 Task: Assign in the project TriumphTech the issue 'Implement a new cloud-based customer service platform for a company with omnichannel communication and AI-powered chatbots' to the sprint 'Epic Excursion'.
Action: Mouse moved to (1043, 202)
Screenshot: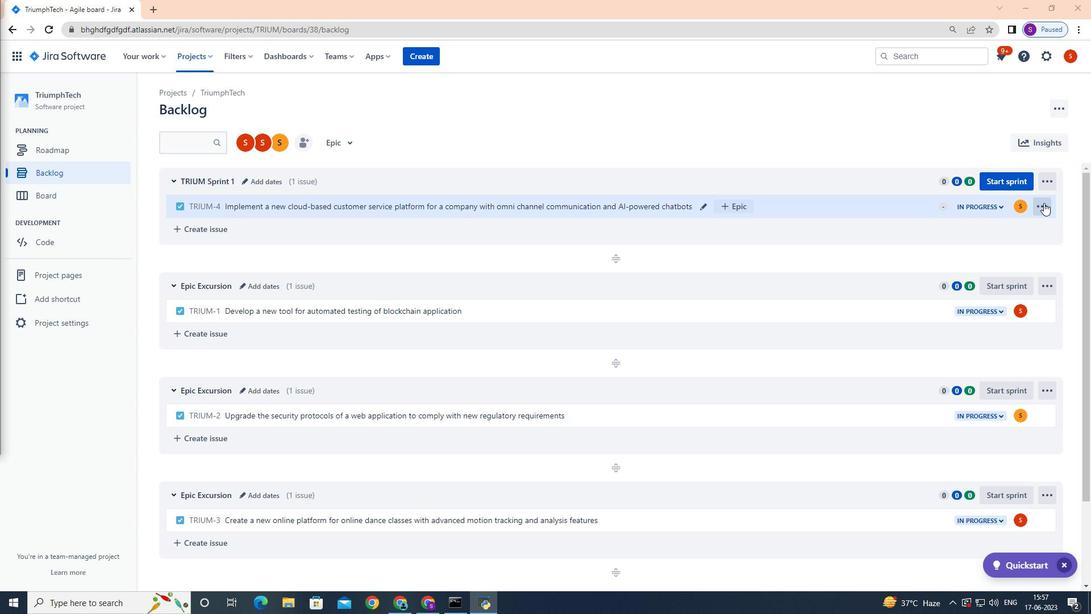 
Action: Mouse pressed left at (1043, 202)
Screenshot: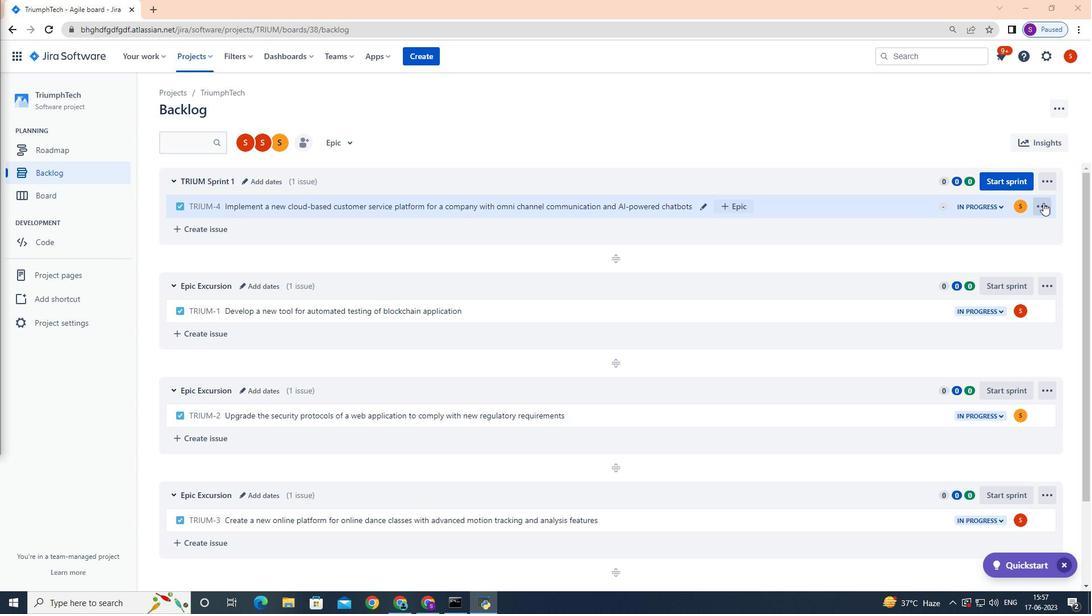 
Action: Mouse moved to (1024, 370)
Screenshot: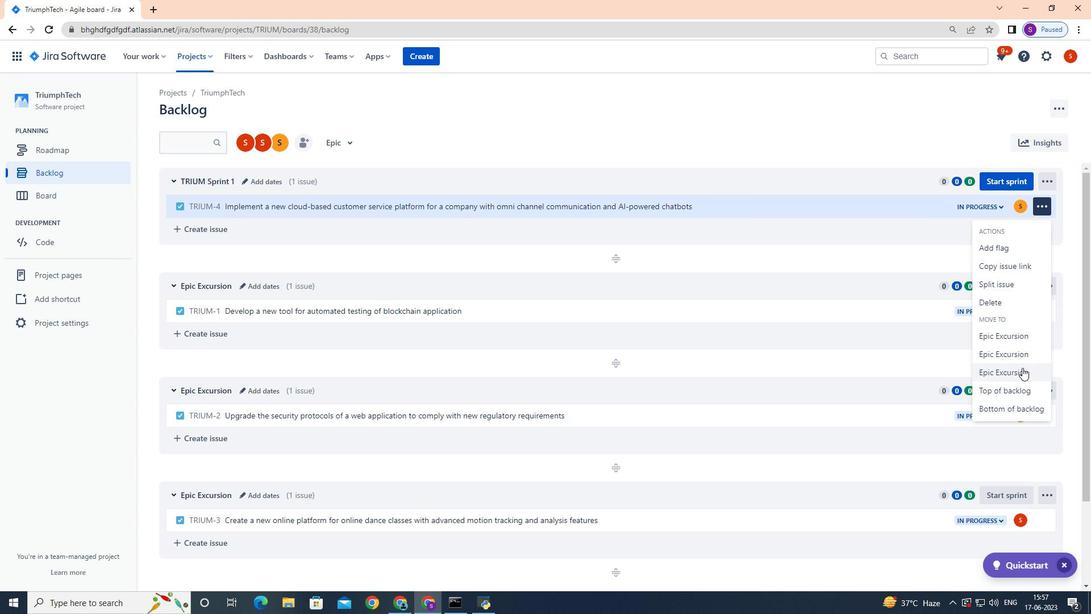 
Action: Mouse pressed left at (1024, 370)
Screenshot: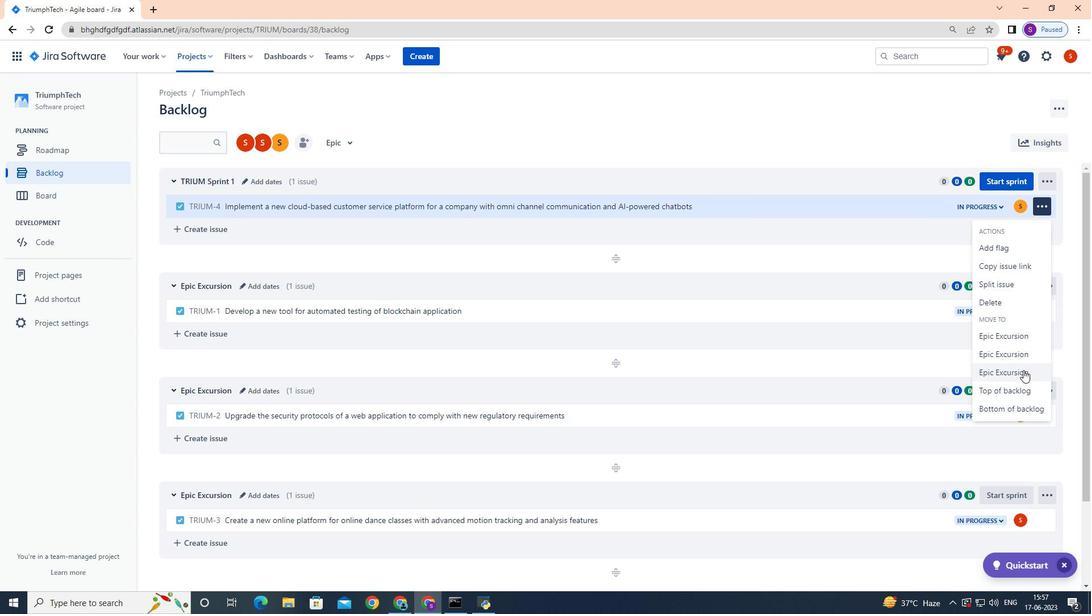 
Action: Mouse moved to (792, 137)
Screenshot: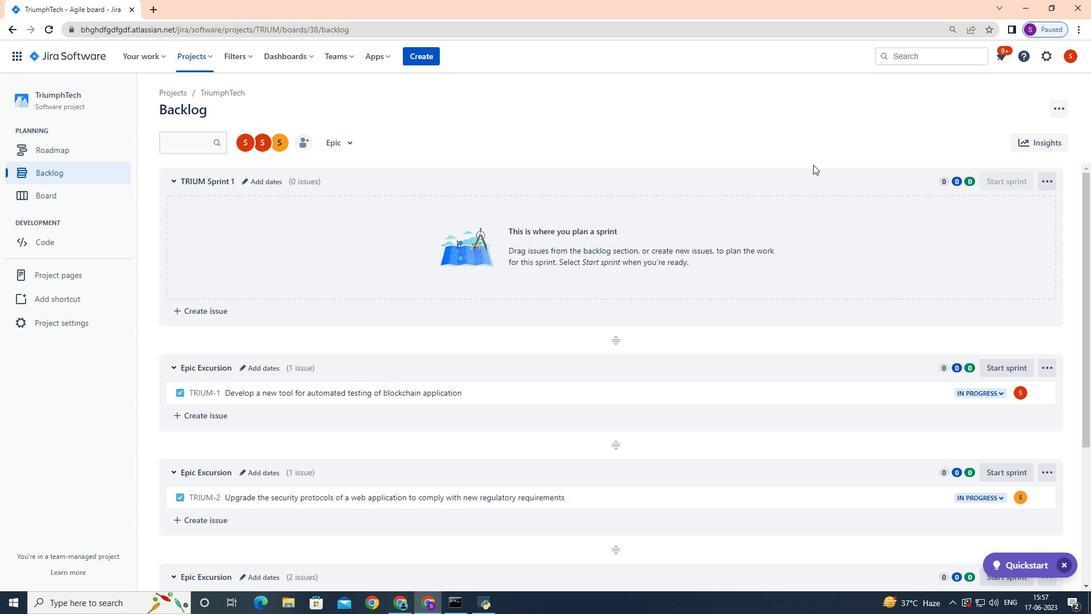 
